 Task: Find flights for 1 adult from San Francisco to Seattle on June 8, 2023.
Action: Mouse moved to (451, 468)
Screenshot: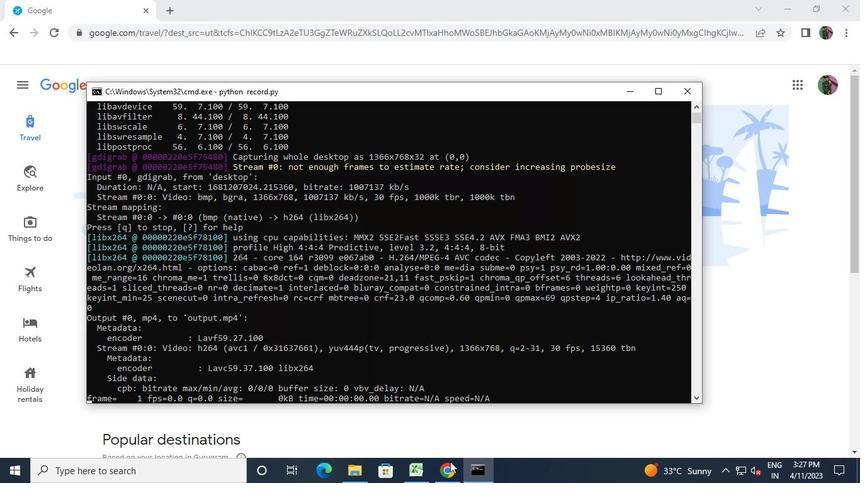 
Action: Mouse pressed left at (451, 468)
Screenshot: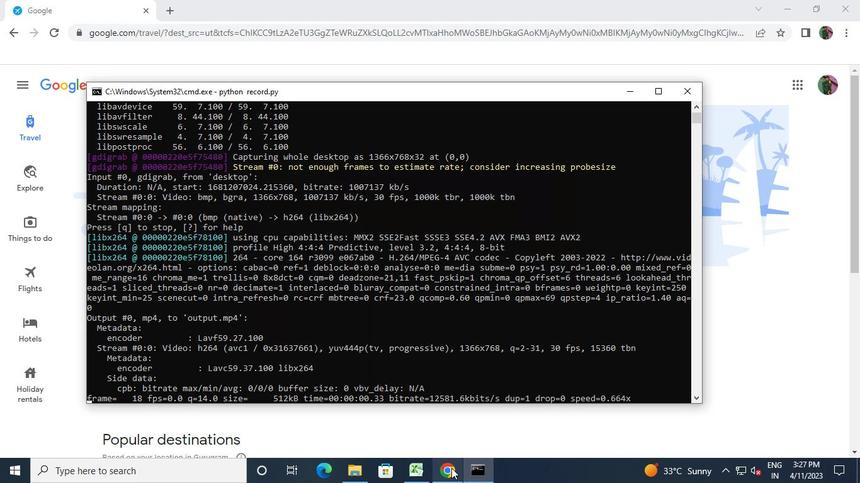 
Action: Mouse moved to (33, 179)
Screenshot: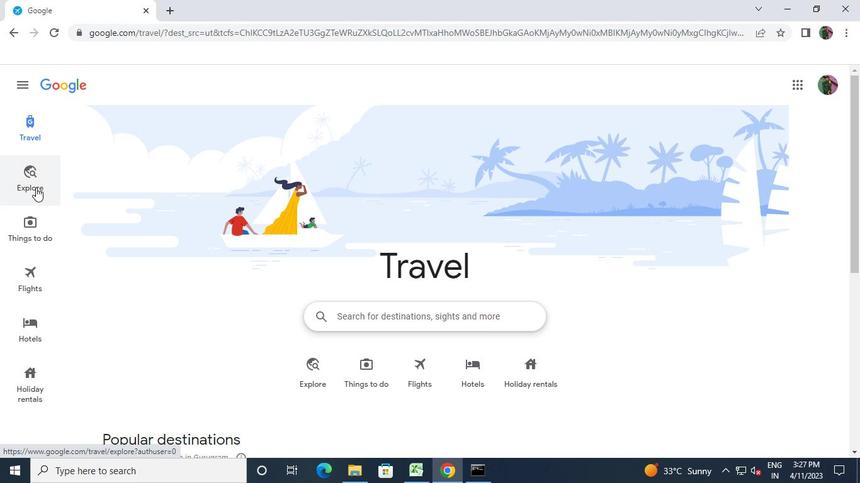 
Action: Mouse pressed left at (33, 179)
Screenshot: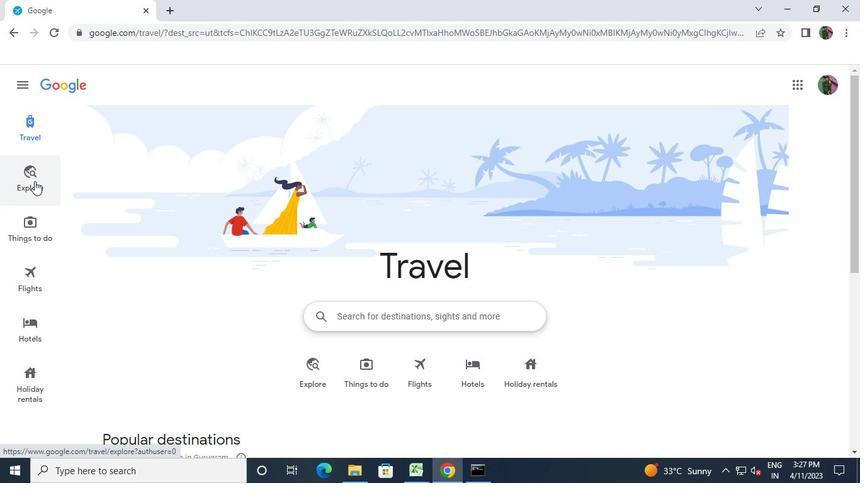 
Action: Mouse moved to (203, 203)
Screenshot: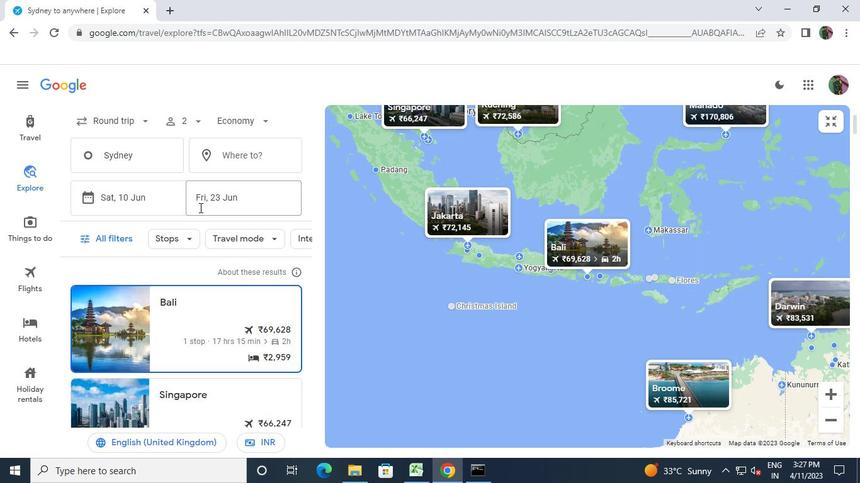 
Action: Mouse pressed left at (203, 203)
Screenshot: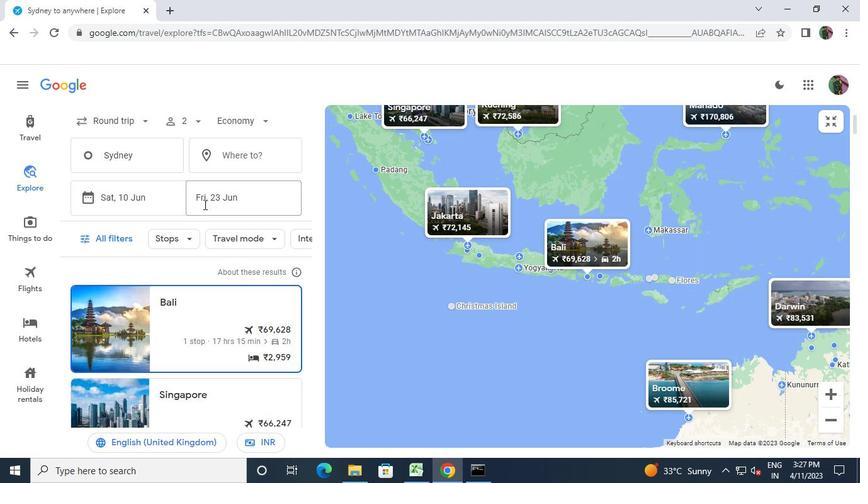 
Action: Mouse moved to (220, 291)
Screenshot: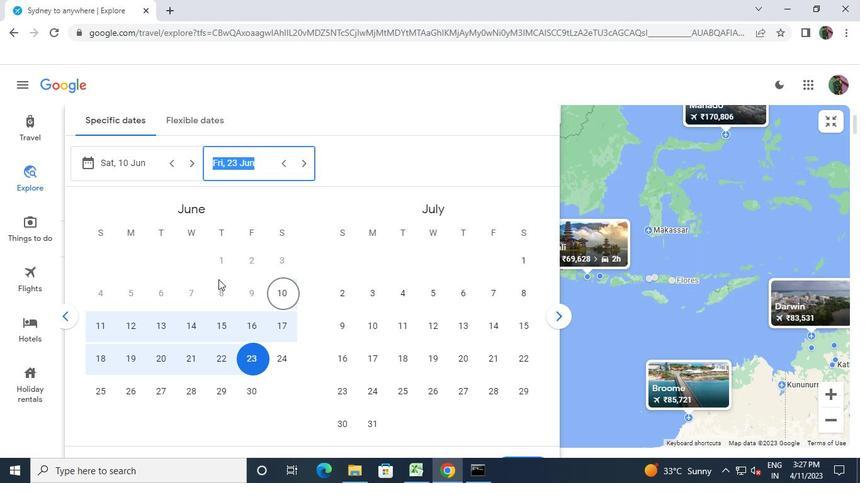 
Action: Mouse pressed left at (220, 291)
Screenshot: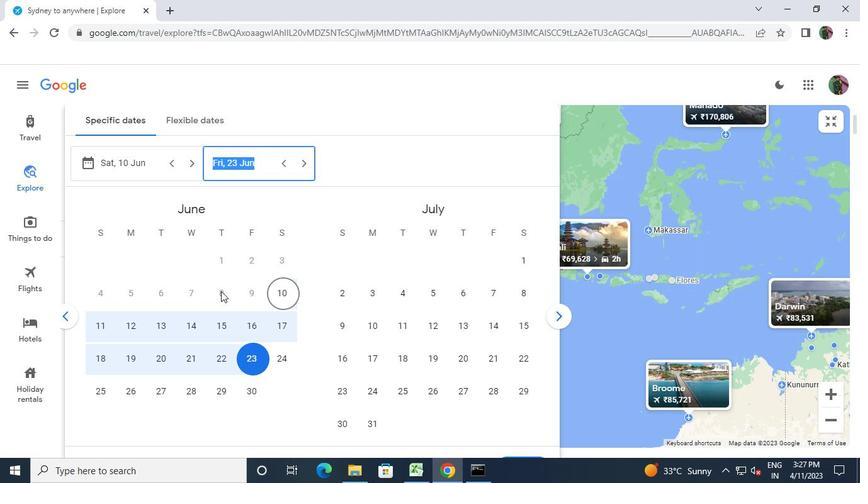 
Action: Mouse moved to (529, 277)
Screenshot: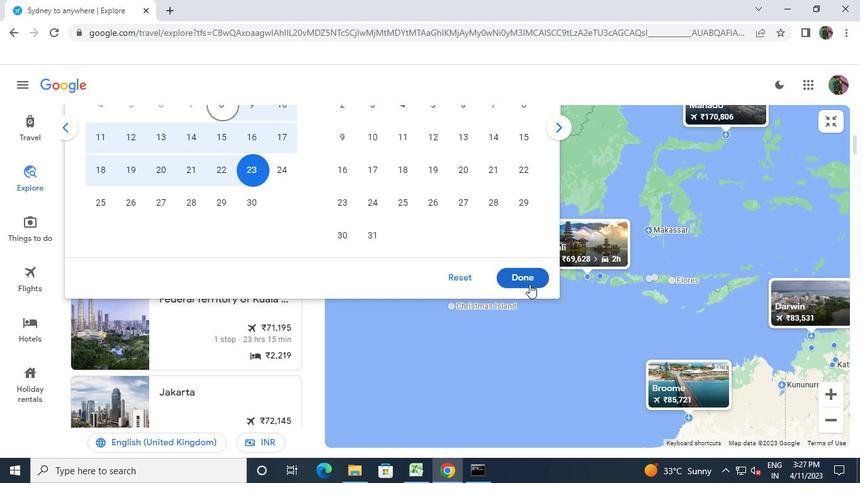 
Action: Mouse pressed left at (529, 277)
Screenshot: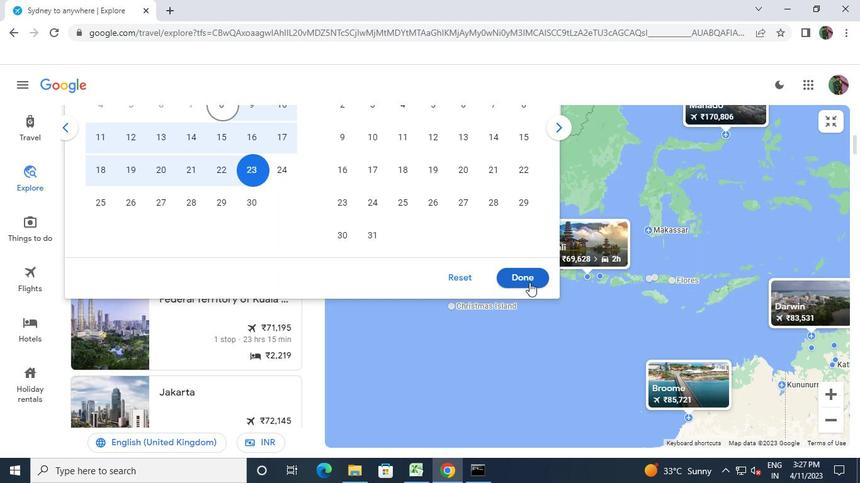 
Action: Mouse moved to (193, 123)
Screenshot: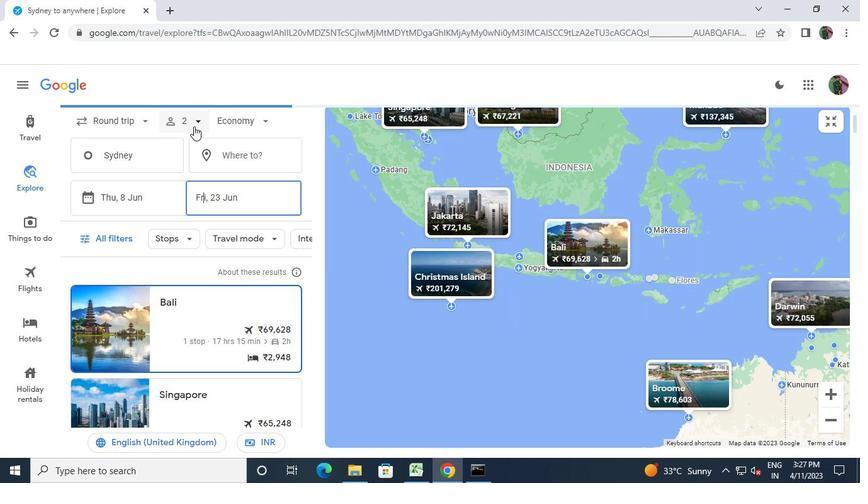 
Action: Mouse pressed left at (193, 123)
Screenshot: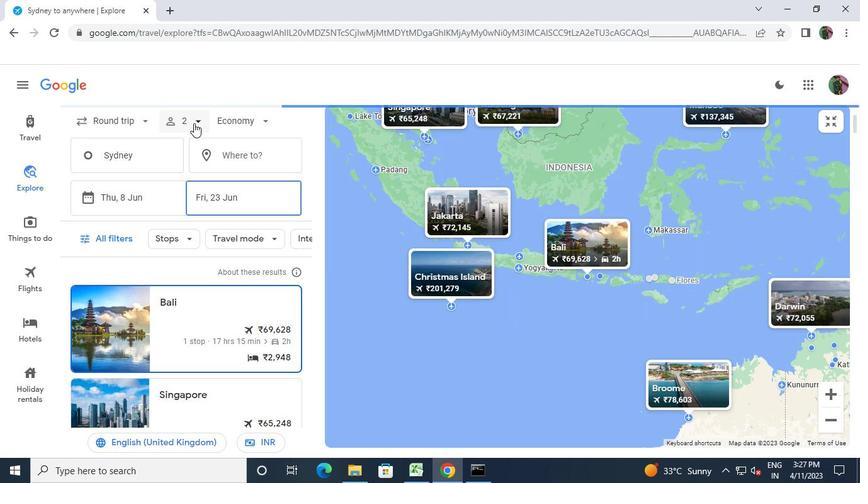 
Action: Mouse moved to (279, 288)
Screenshot: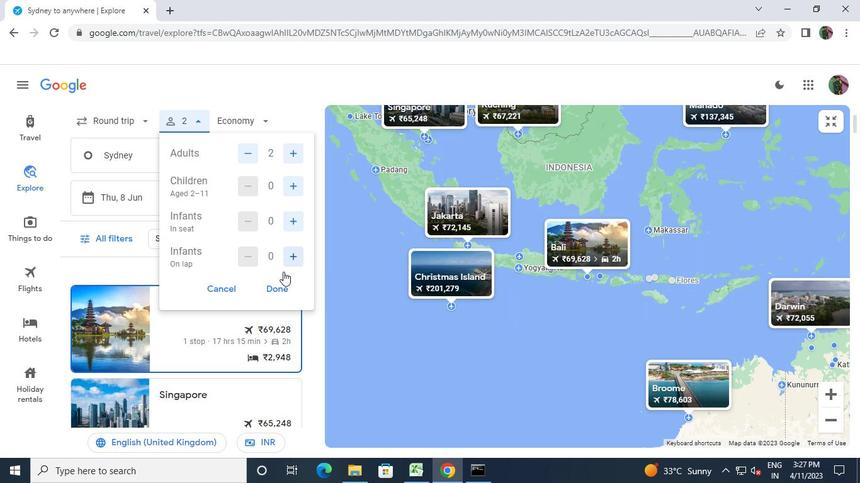 
Action: Mouse pressed left at (279, 288)
Screenshot: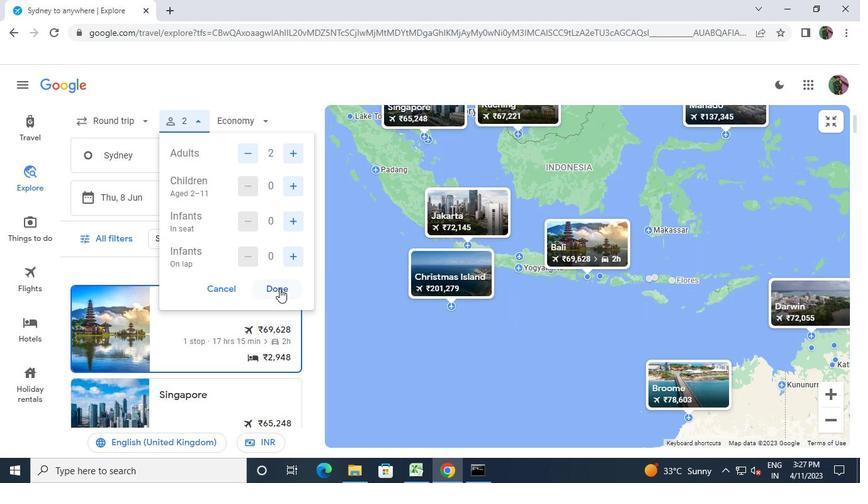 
Action: Mouse moved to (154, 158)
Screenshot: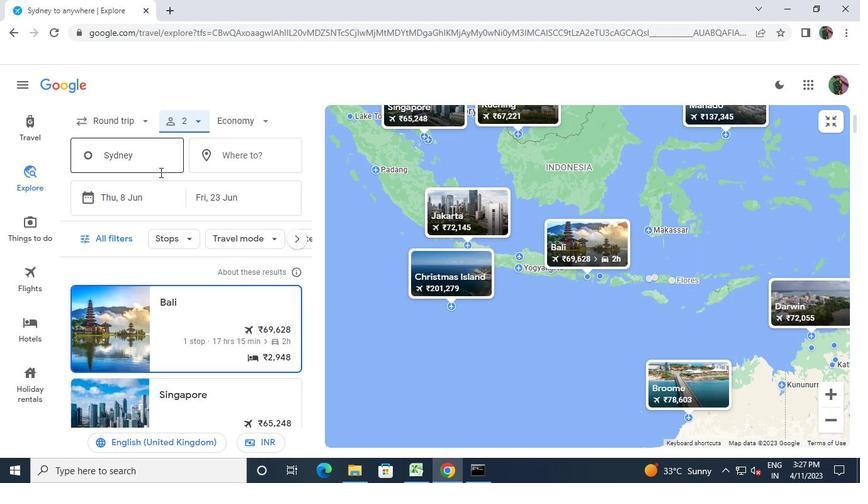 
Action: Mouse pressed left at (154, 158)
Screenshot: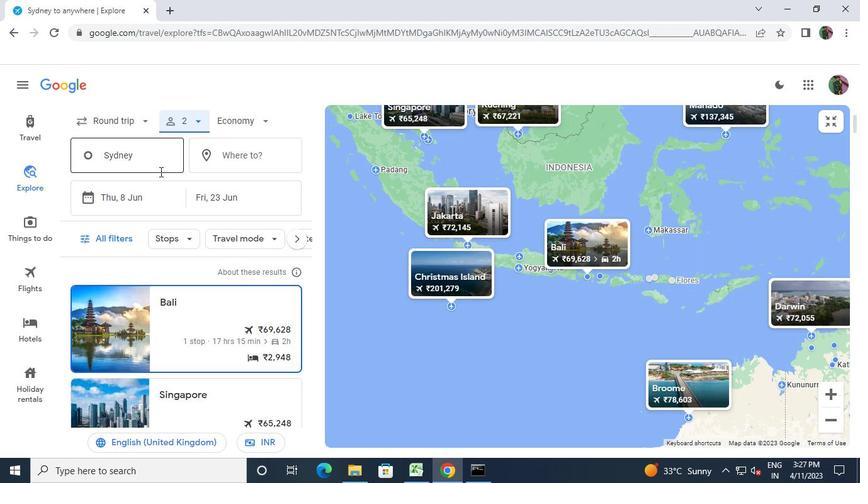 
Action: Keyboard s
Screenshot: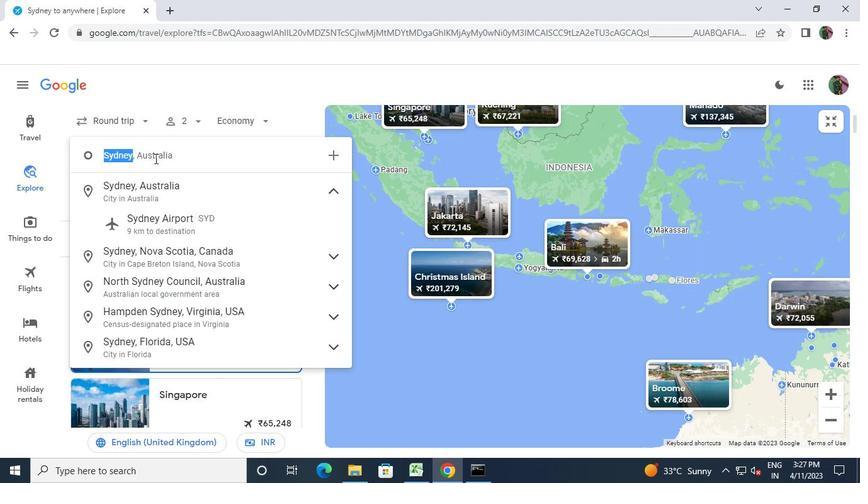 
Action: Keyboard a
Screenshot: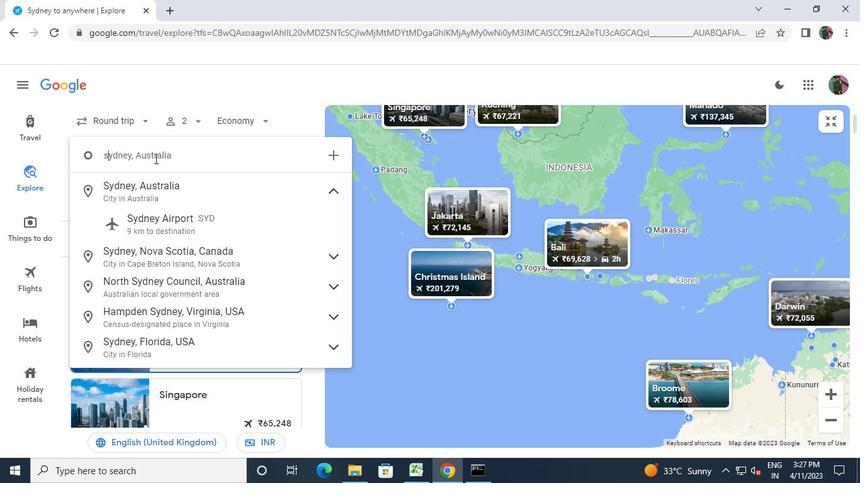 
Action: Keyboard n
Screenshot: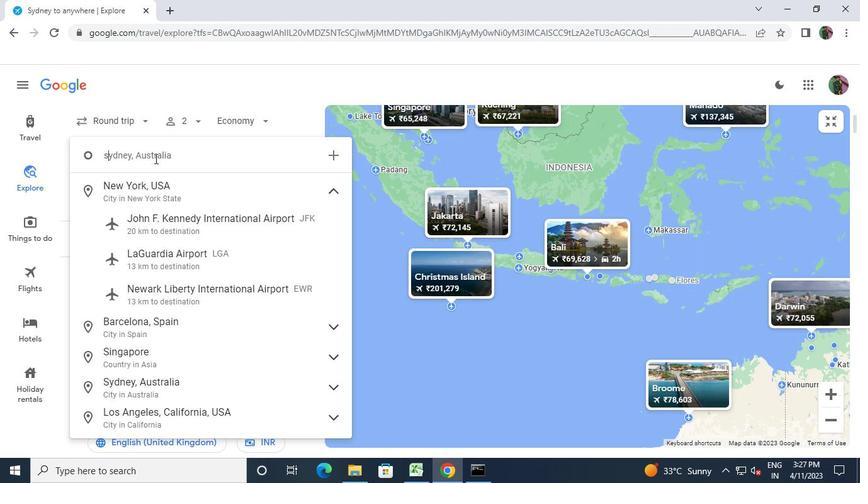 
Action: Keyboard f
Screenshot: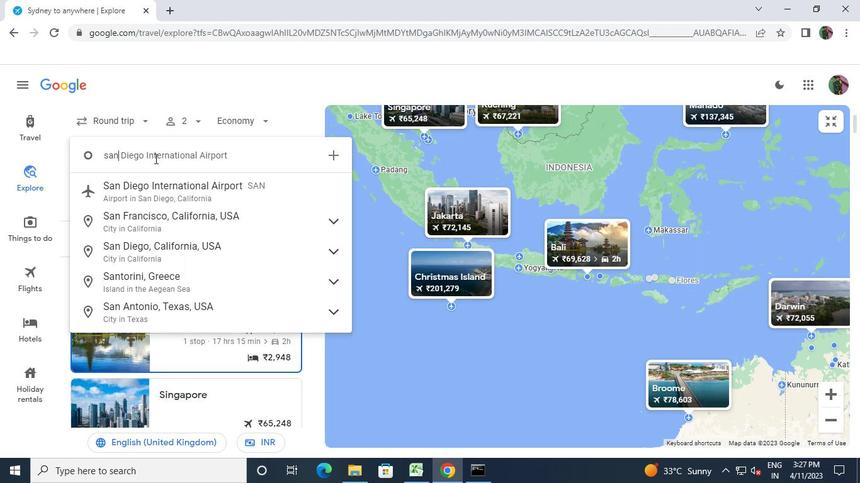
Action: Keyboard r
Screenshot: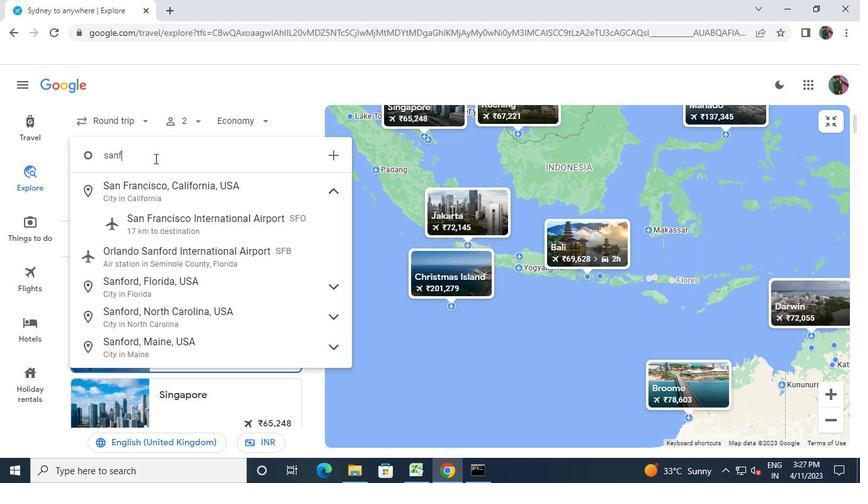 
Action: Mouse moved to (154, 181)
Screenshot: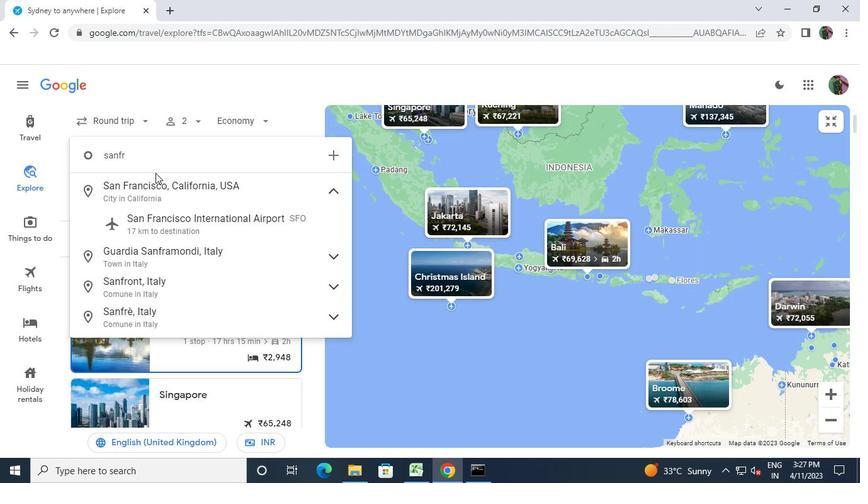
Action: Mouse pressed left at (154, 181)
Screenshot: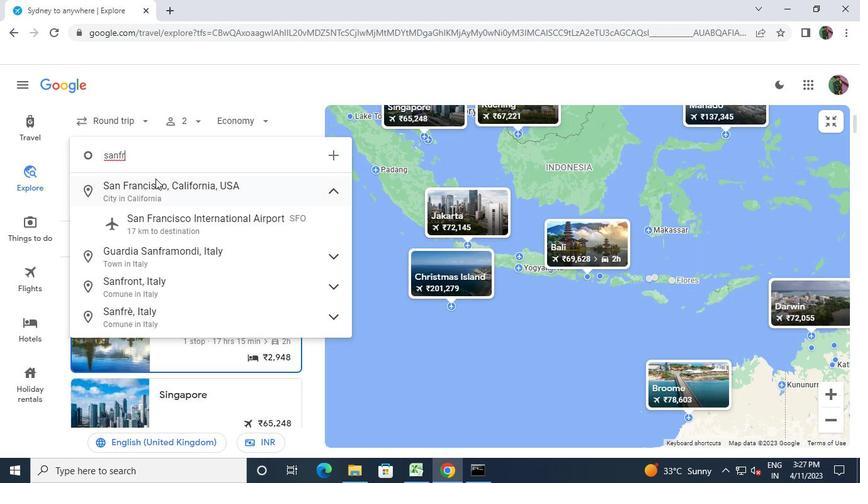 
Action: Mouse moved to (234, 156)
Screenshot: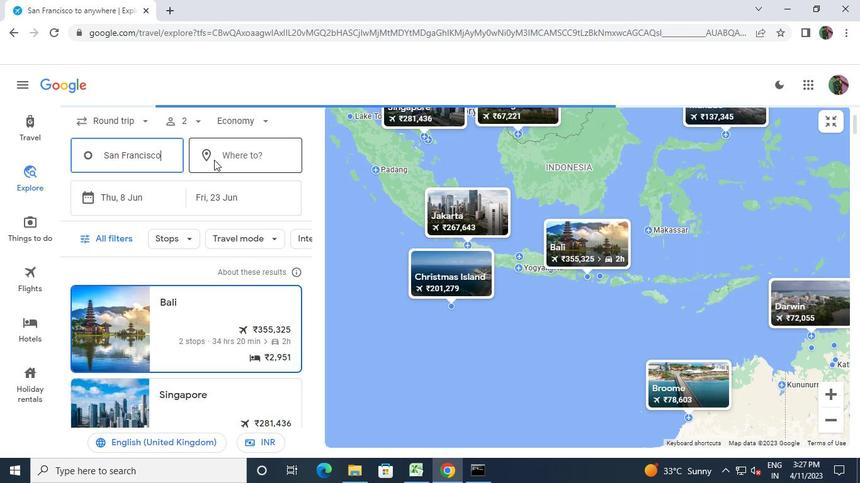 
Action: Mouse pressed left at (234, 156)
Screenshot: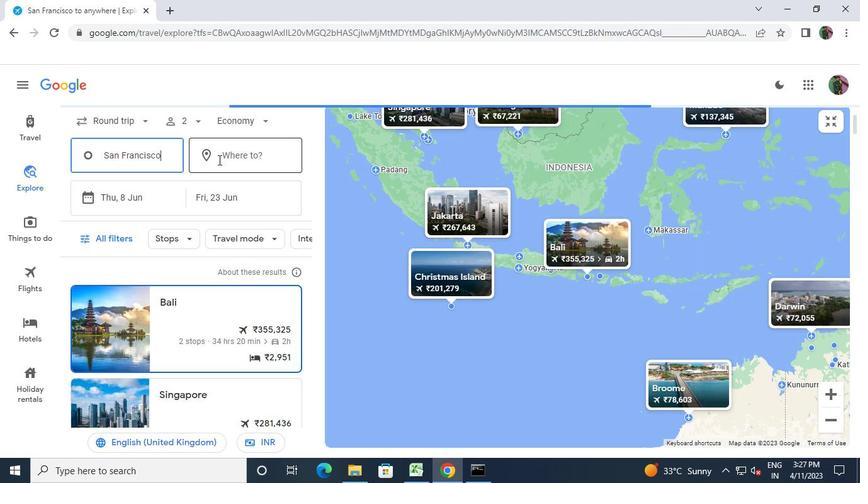 
Action: Mouse moved to (232, 158)
Screenshot: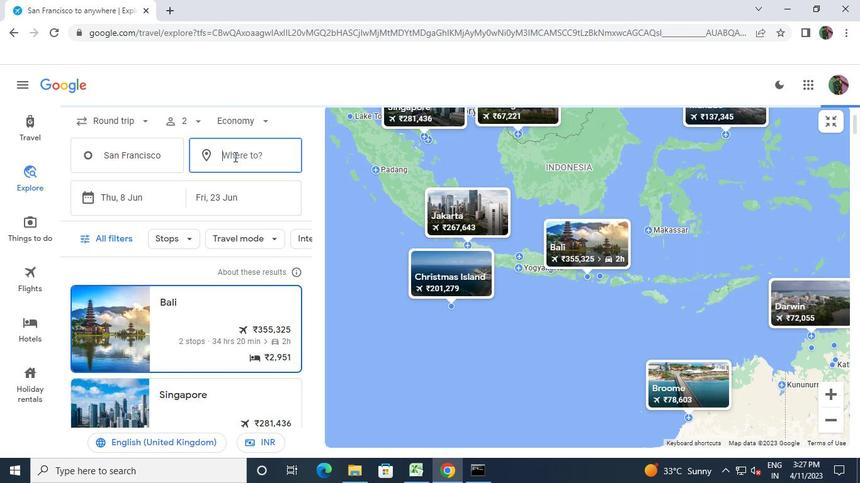 
Action: Keyboard s
Screenshot: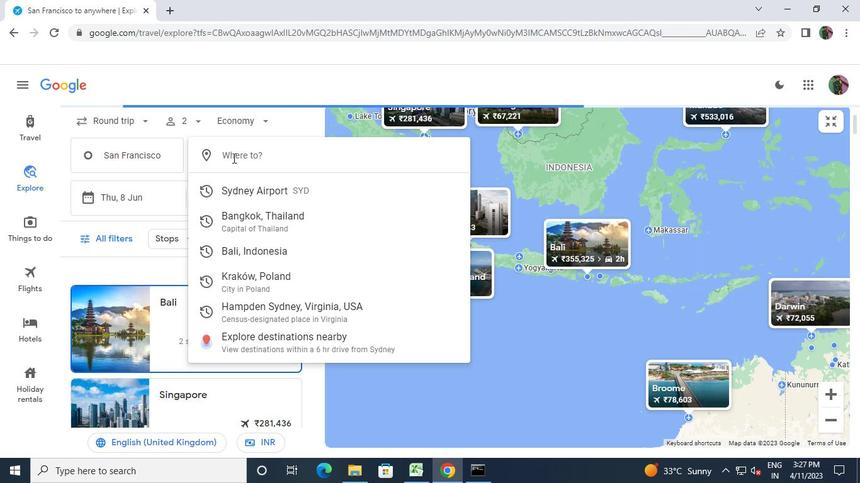 
Action: Keyboard e
Screenshot: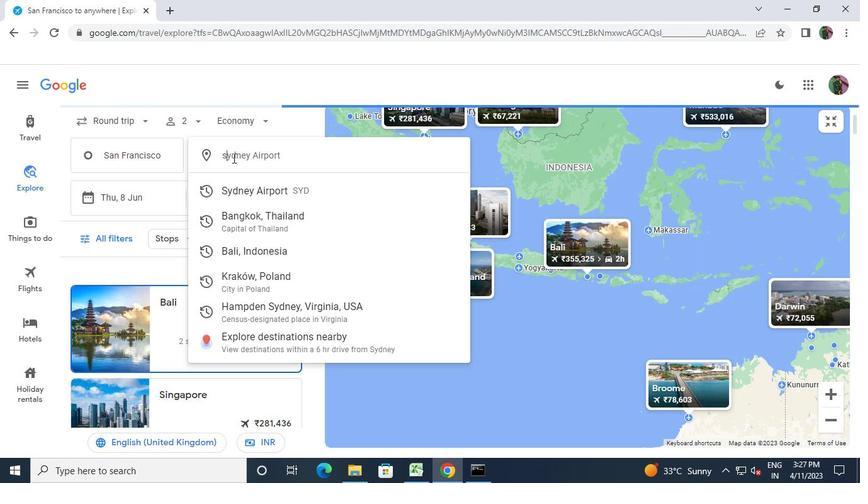 
Action: Keyboard a
Screenshot: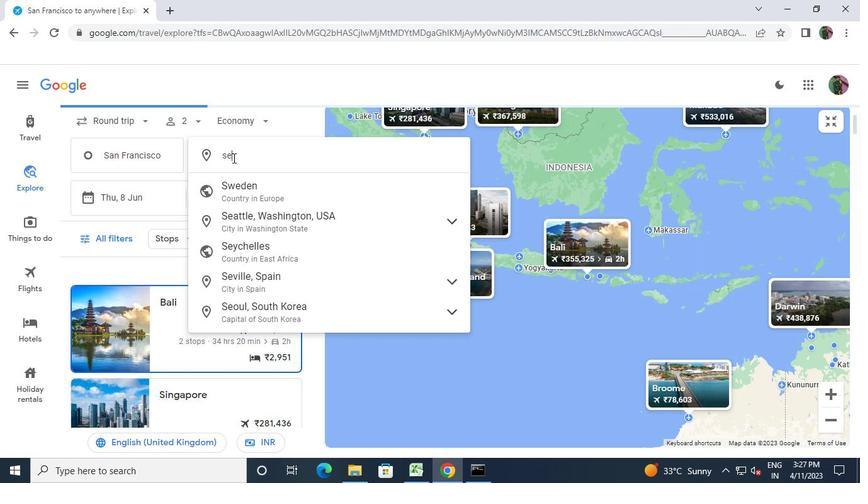 
Action: Keyboard t
Screenshot: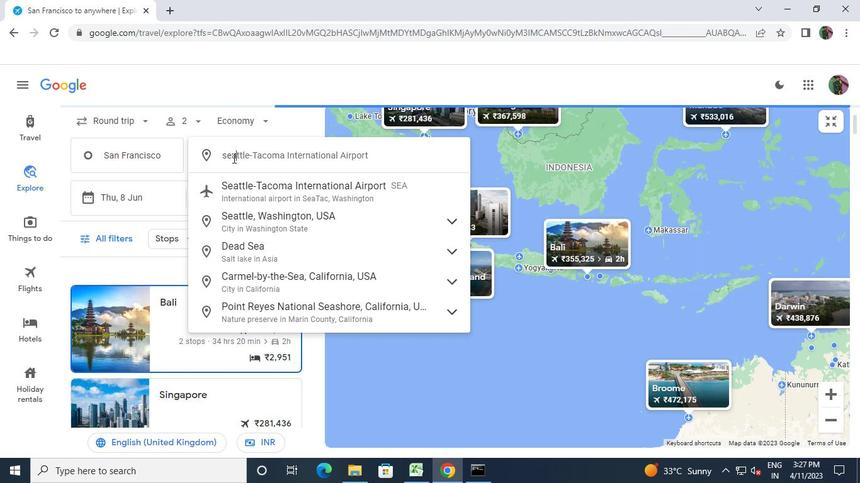 
Action: Mouse moved to (249, 192)
Screenshot: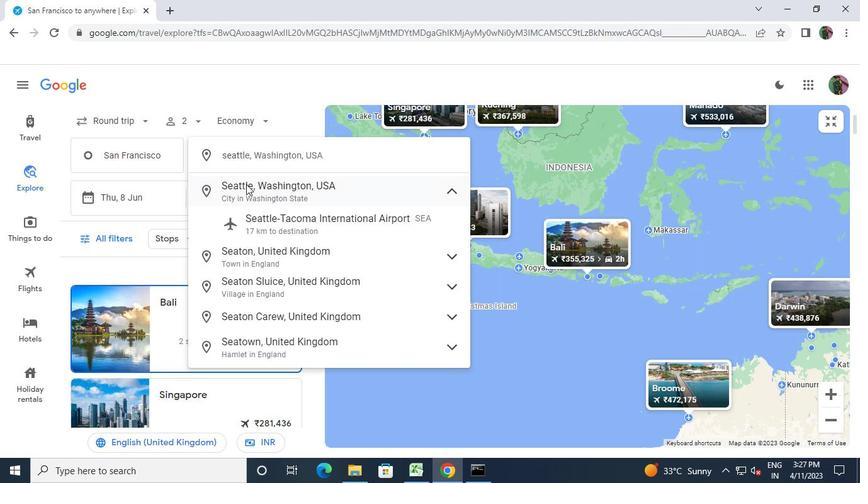 
Action: Mouse pressed left at (249, 192)
Screenshot: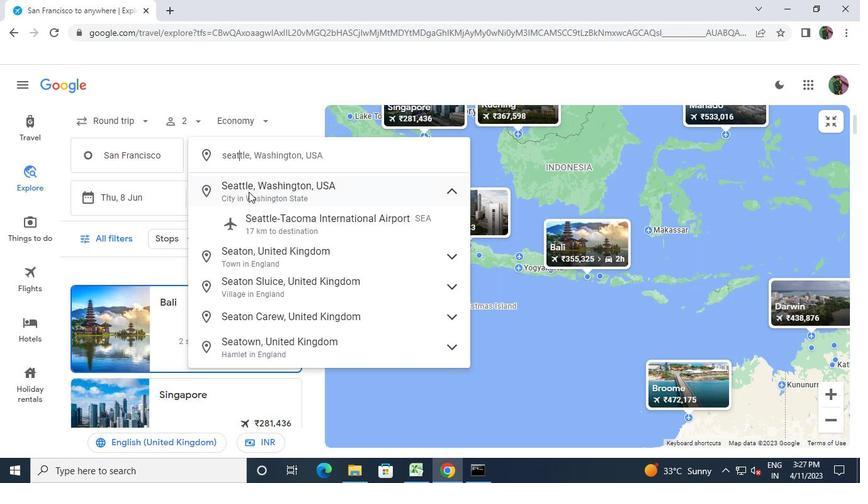 
Action: Mouse moved to (532, 380)
Screenshot: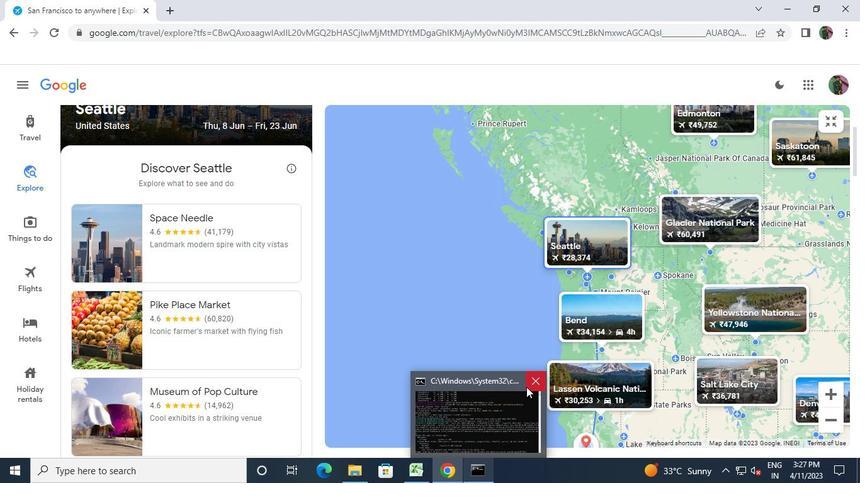 
Action: Mouse pressed left at (532, 380)
Screenshot: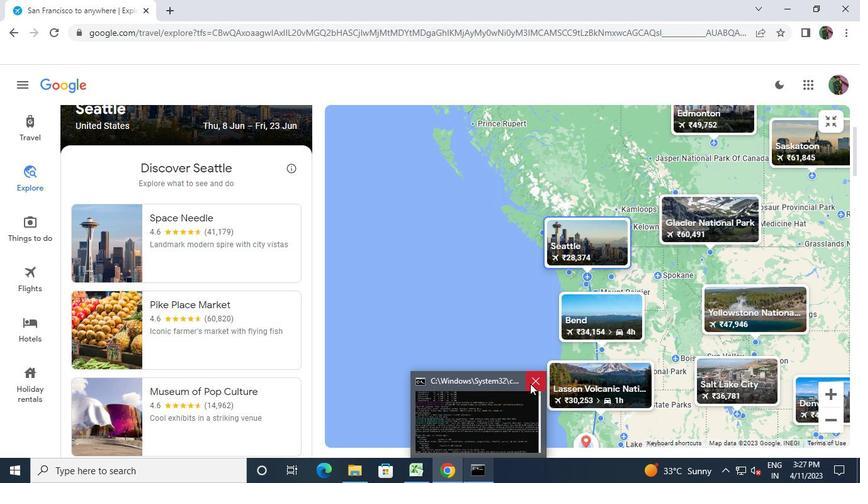 
